 Task: Request archive from profile.
Action: Mouse moved to (883, 123)
Screenshot: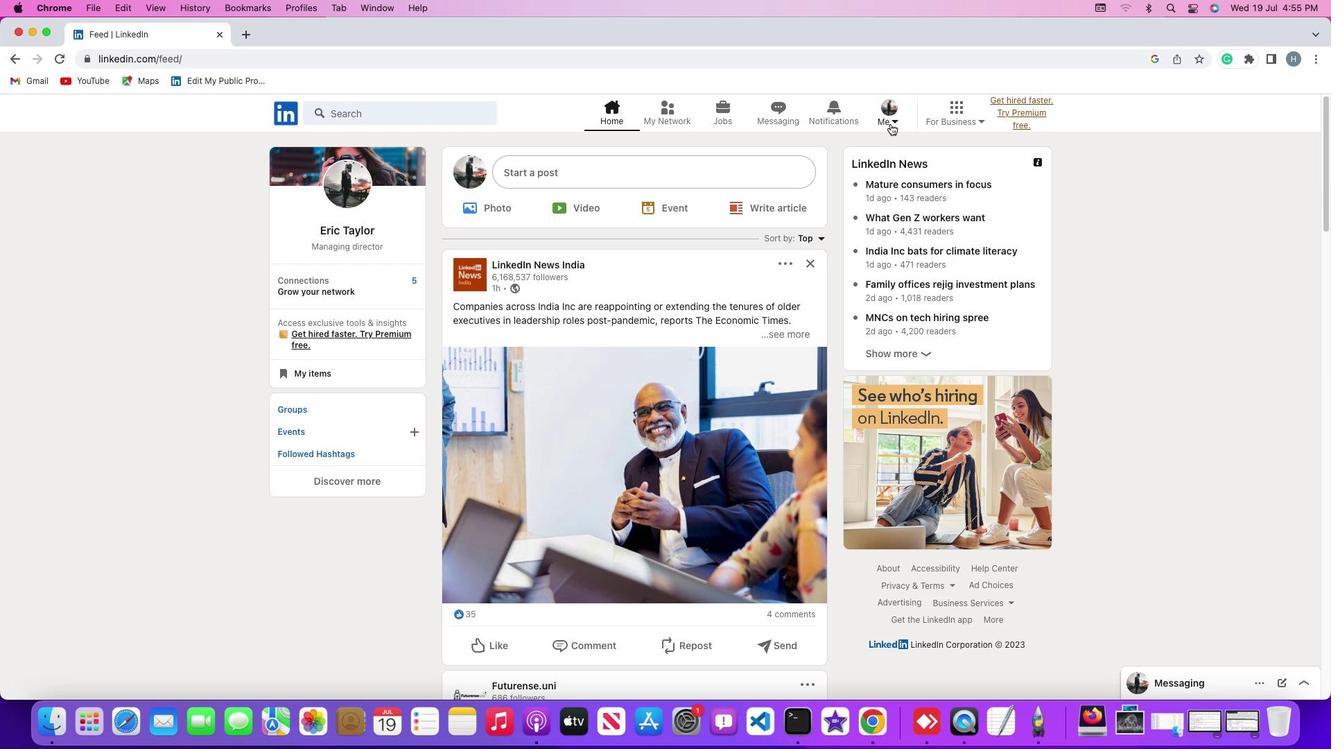
Action: Mouse pressed left at (883, 123)
Screenshot: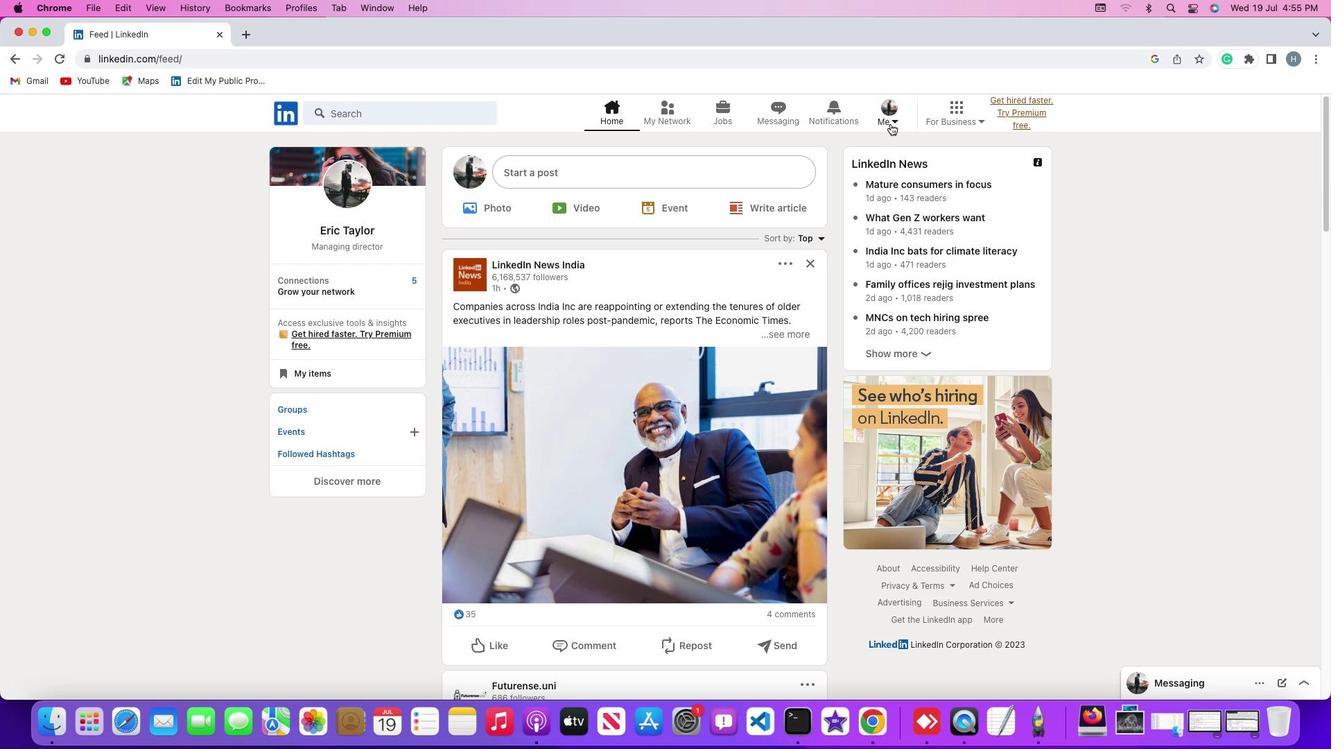 
Action: Mouse moved to (891, 123)
Screenshot: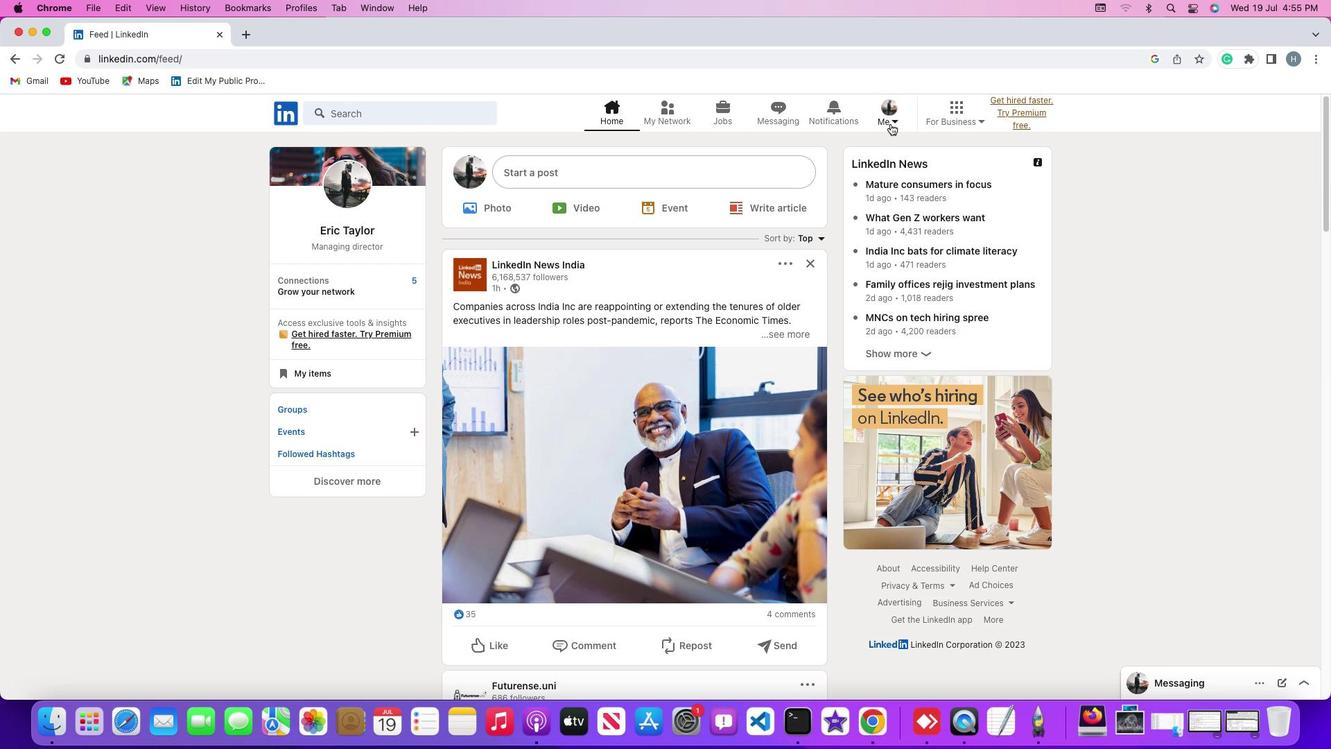 
Action: Mouse pressed left at (891, 123)
Screenshot: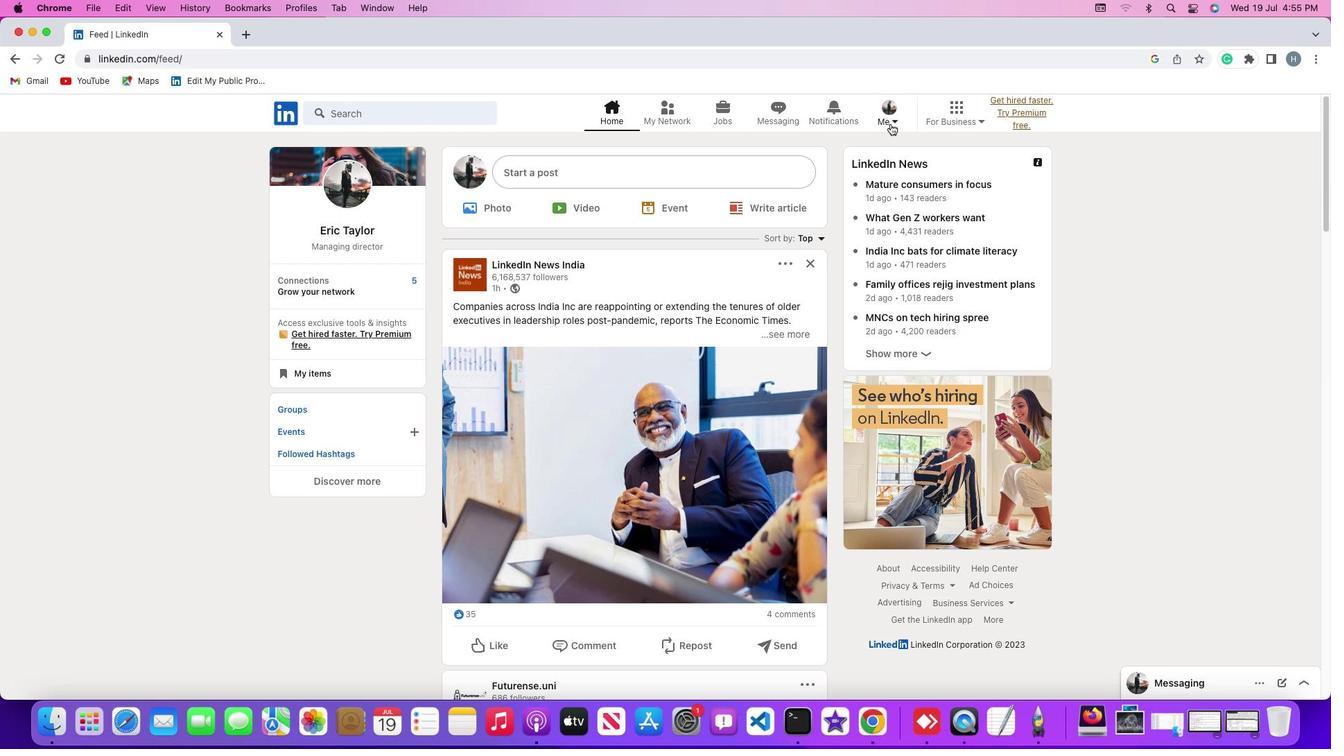 
Action: Mouse moved to (815, 259)
Screenshot: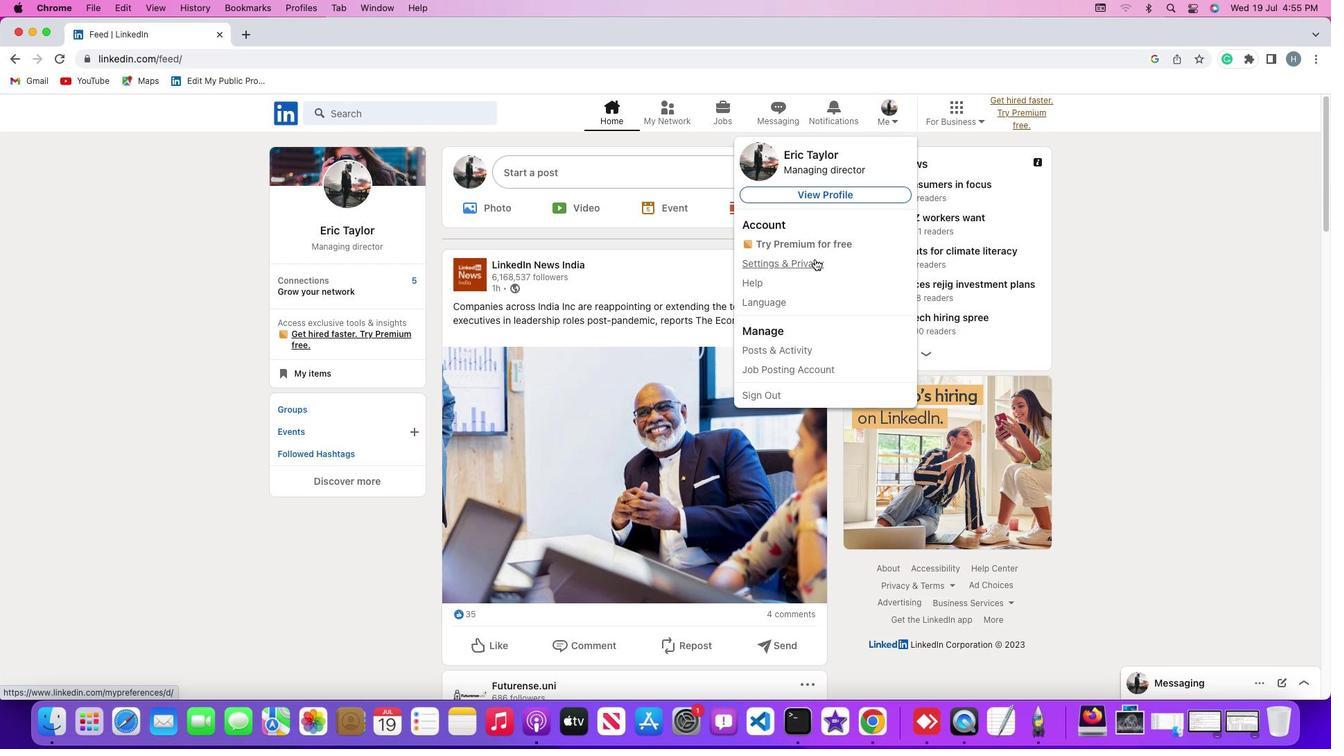 
Action: Mouse pressed left at (815, 259)
Screenshot: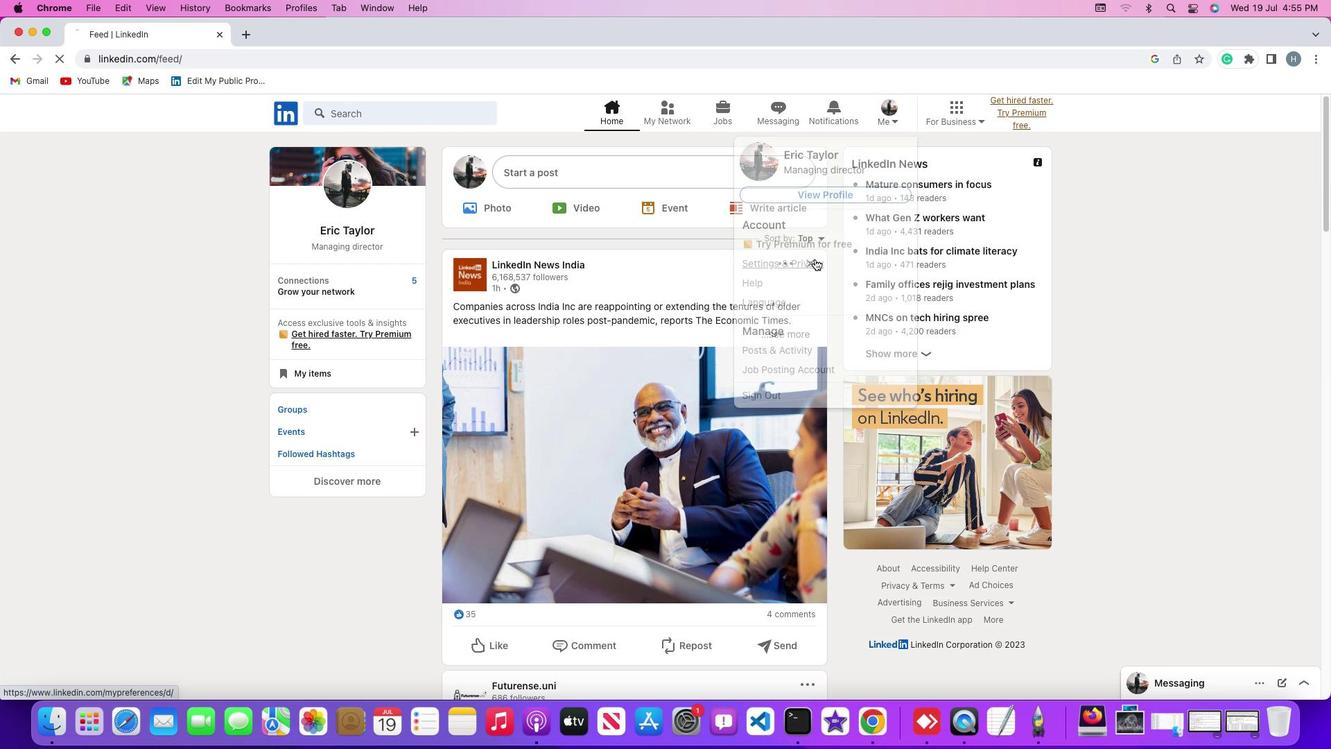 
Action: Mouse moved to (117, 366)
Screenshot: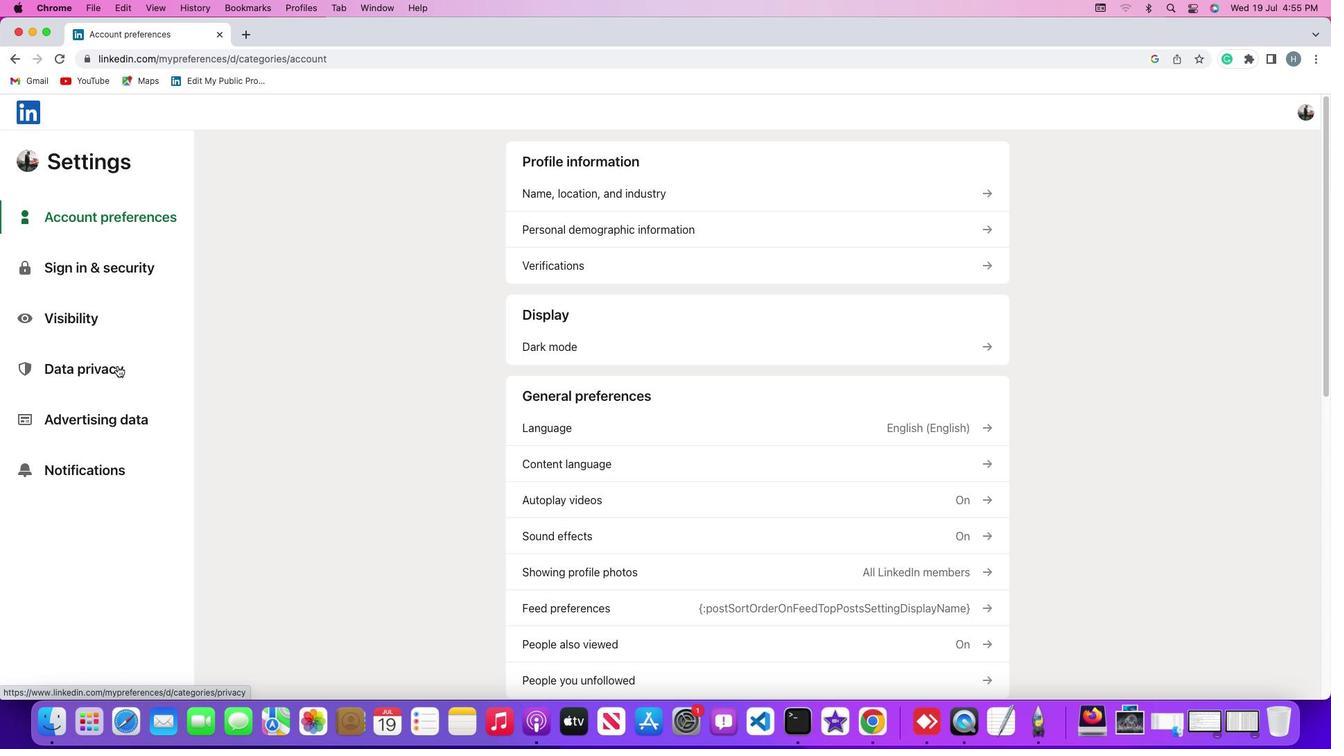 
Action: Mouse pressed left at (117, 366)
Screenshot: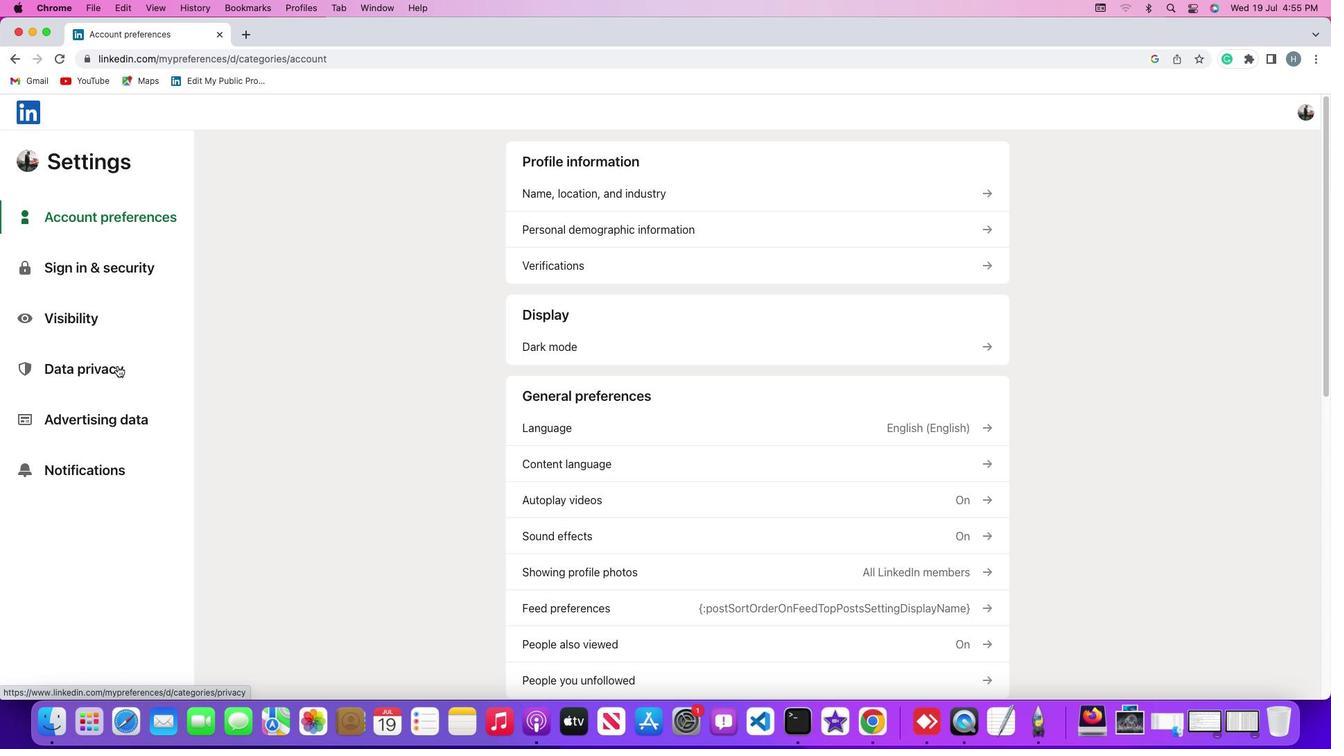 
Action: Mouse pressed left at (117, 366)
Screenshot: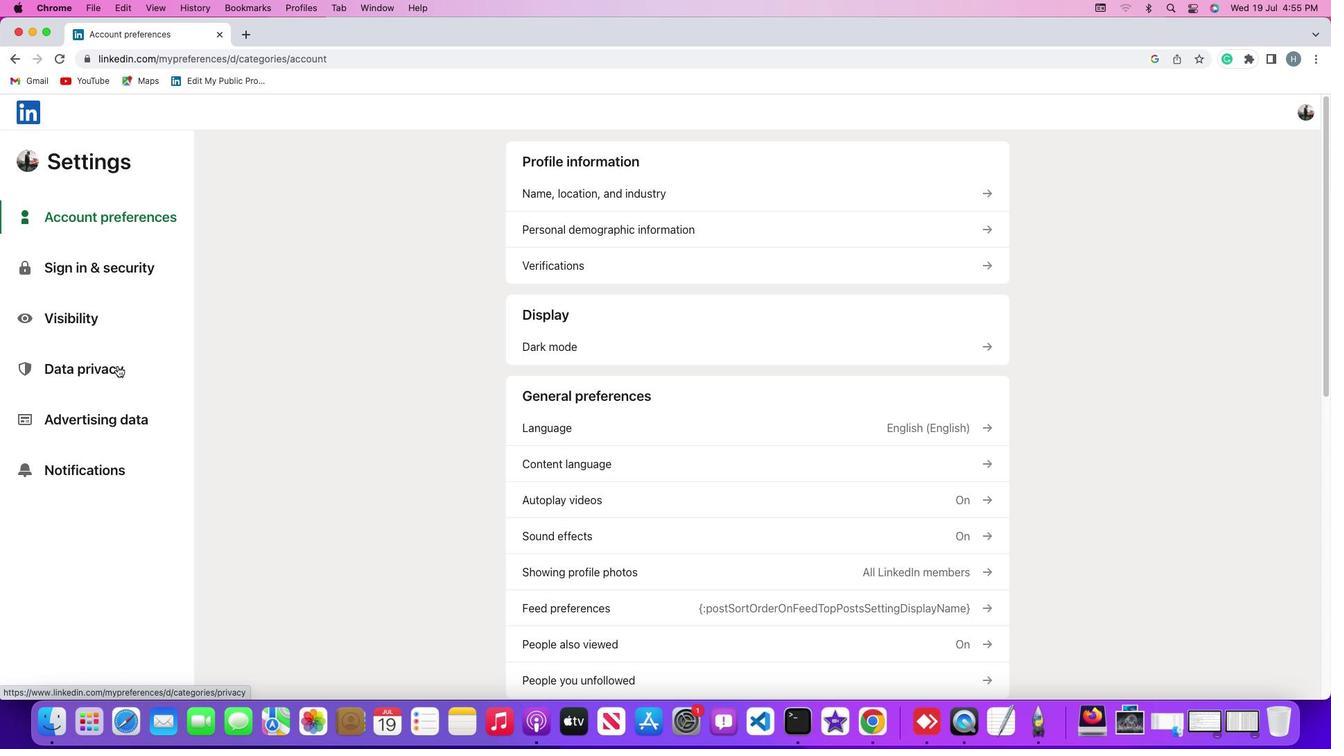 
Action: Mouse moved to (594, 230)
Screenshot: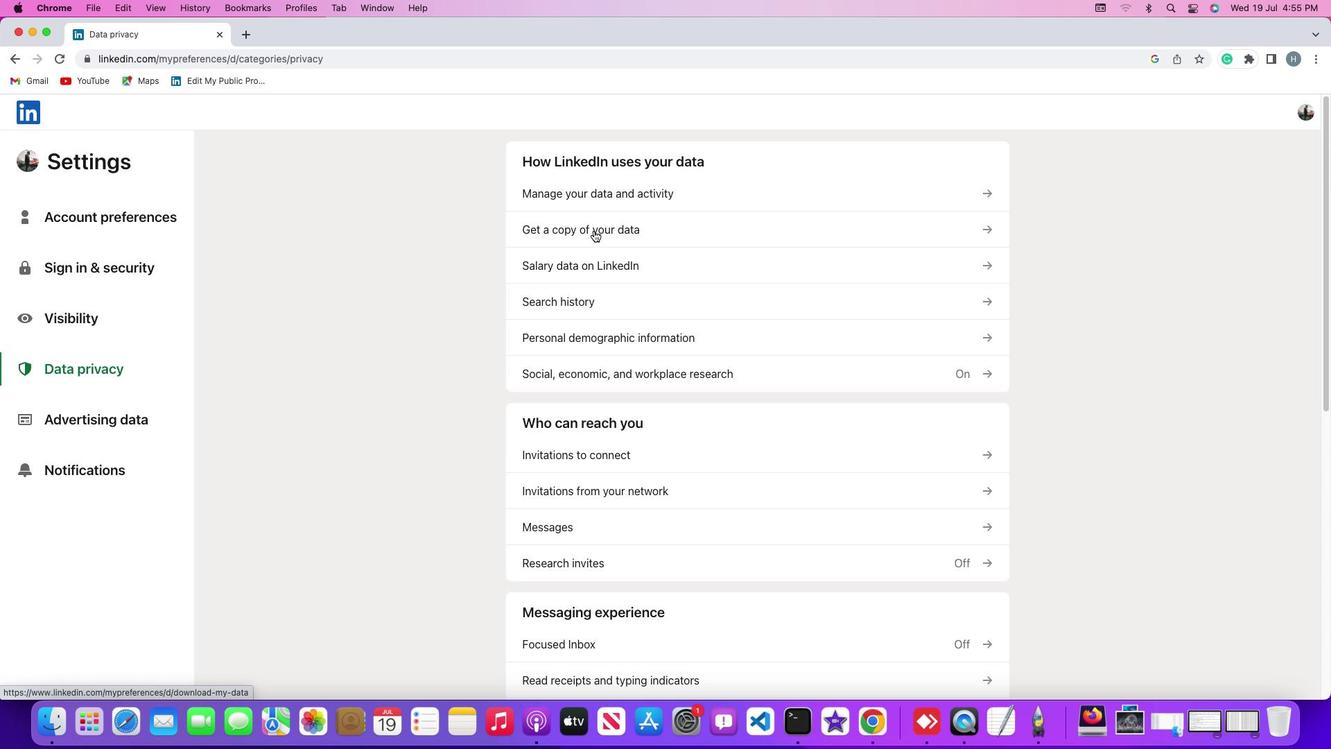 
Action: Mouse pressed left at (594, 230)
Screenshot: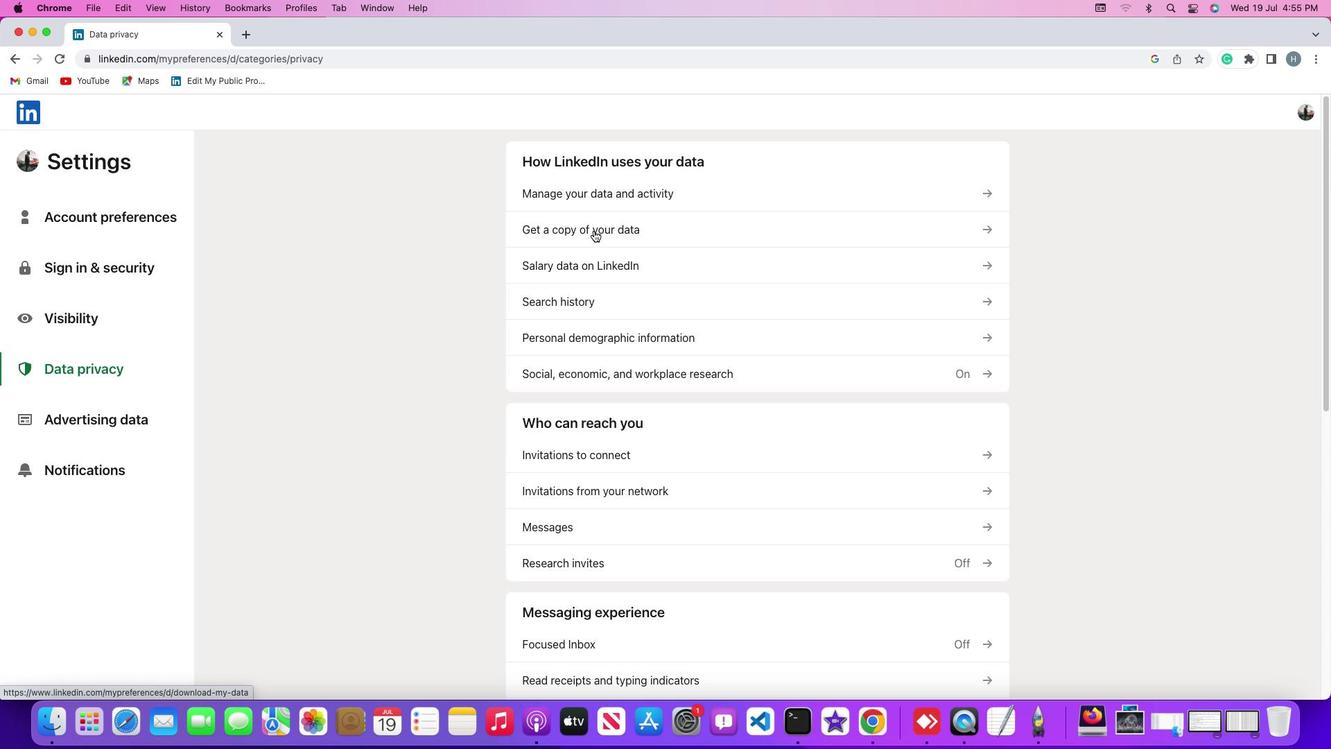 
Action: Mouse moved to (669, 400)
Screenshot: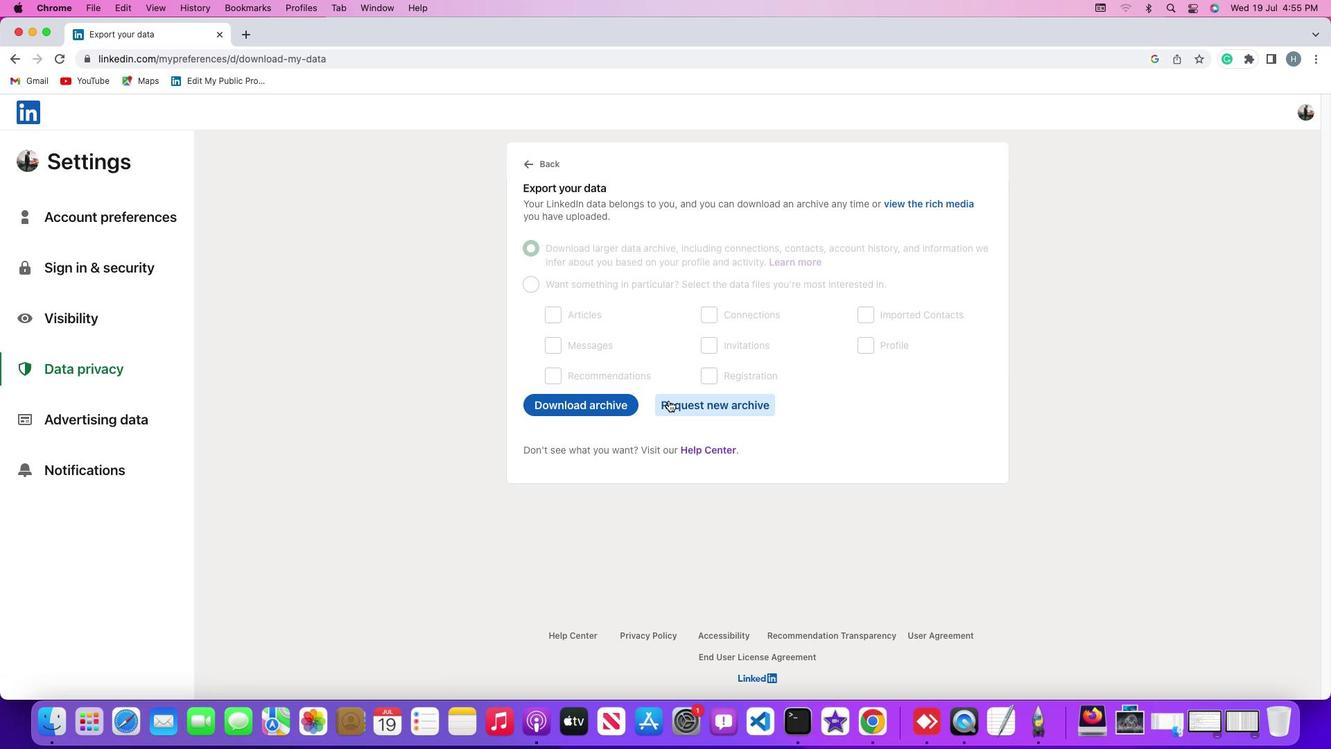 
Action: Mouse pressed left at (669, 400)
Screenshot: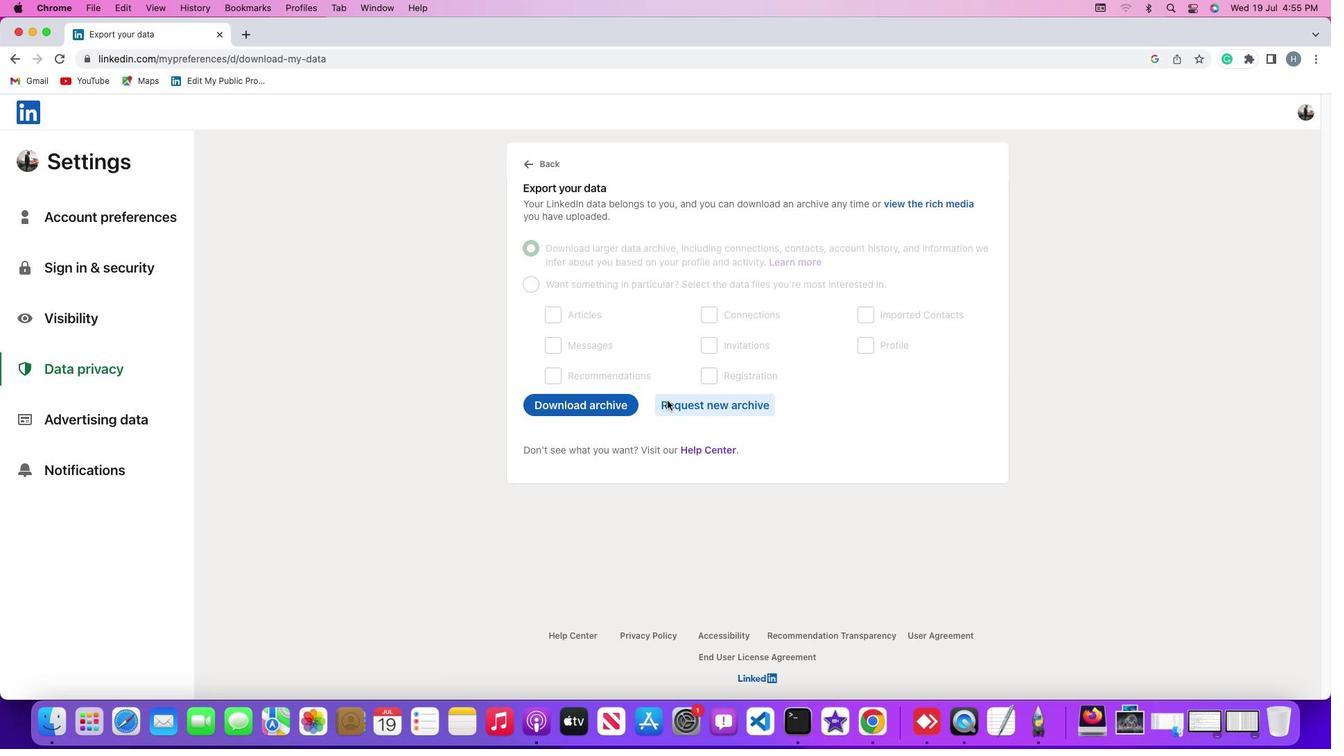 
Action: Mouse moved to (869, 346)
Screenshot: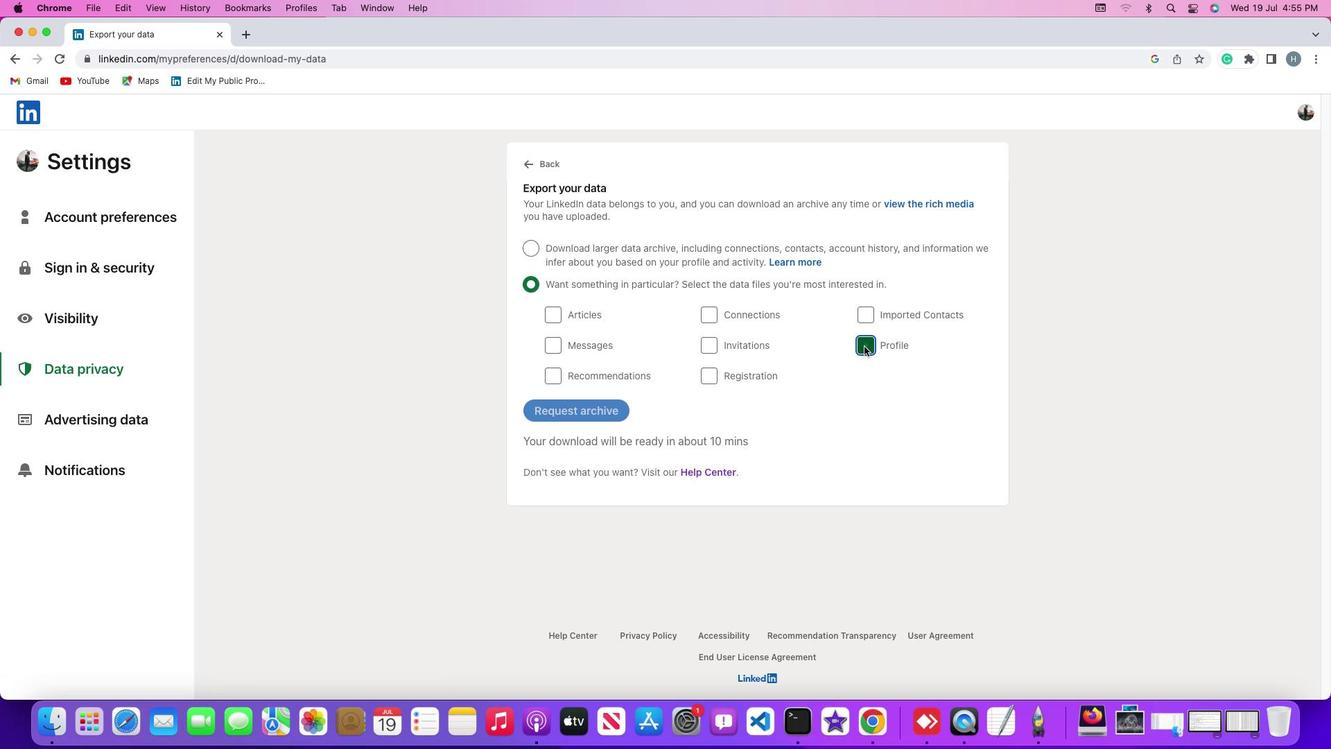 
Action: Mouse pressed left at (869, 346)
Screenshot: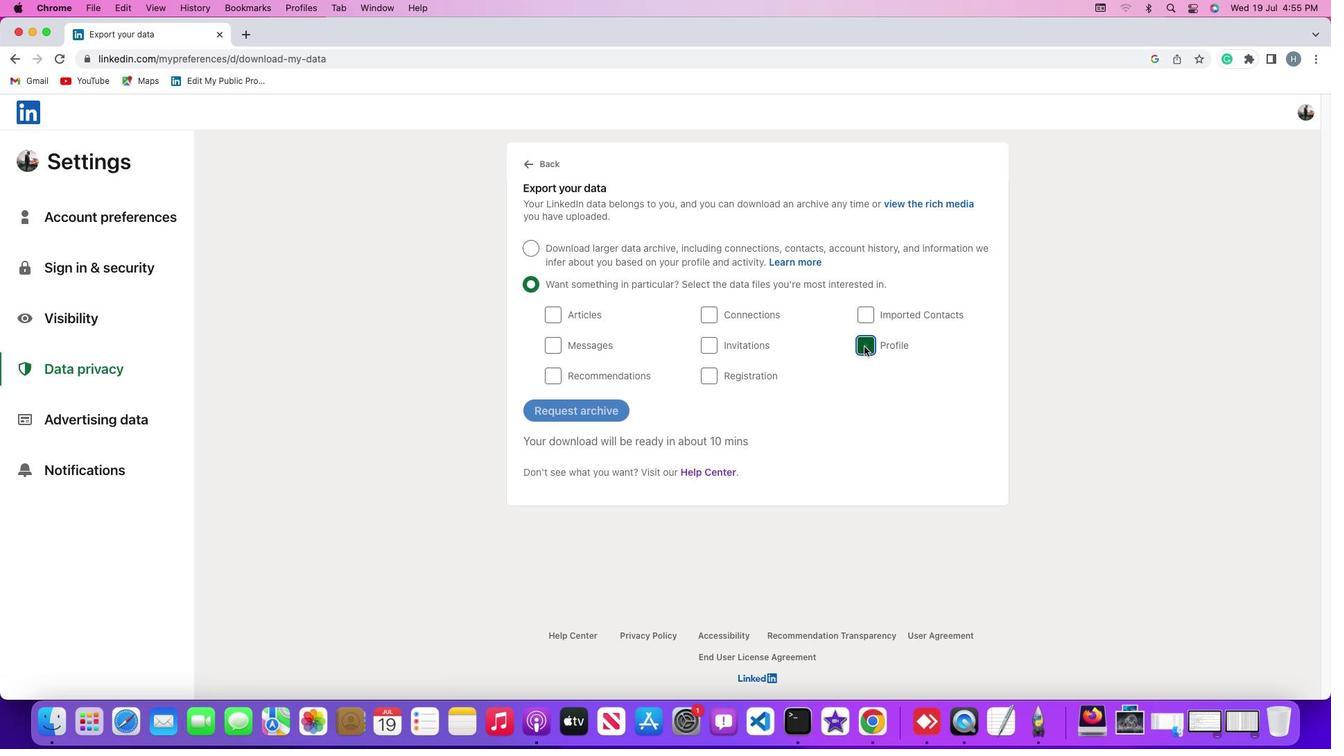 
Action: Mouse moved to (611, 407)
Screenshot: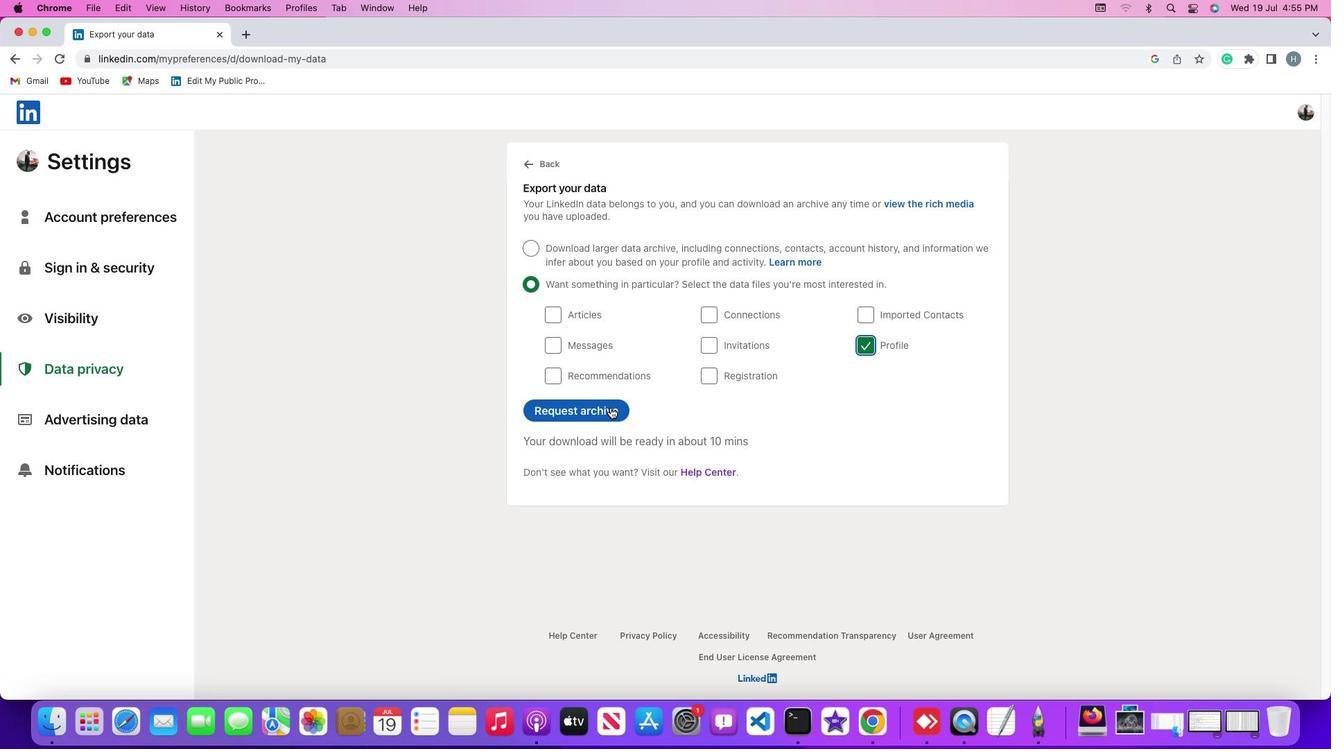 
